 Task: Reply to email with the signature Brenda Cooper with the subject 'Happy birthday' from softage.1@softage.net with the message 'Can you provide an update on the status of the customer service improvement project?'
Action: Mouse moved to (1061, 268)
Screenshot: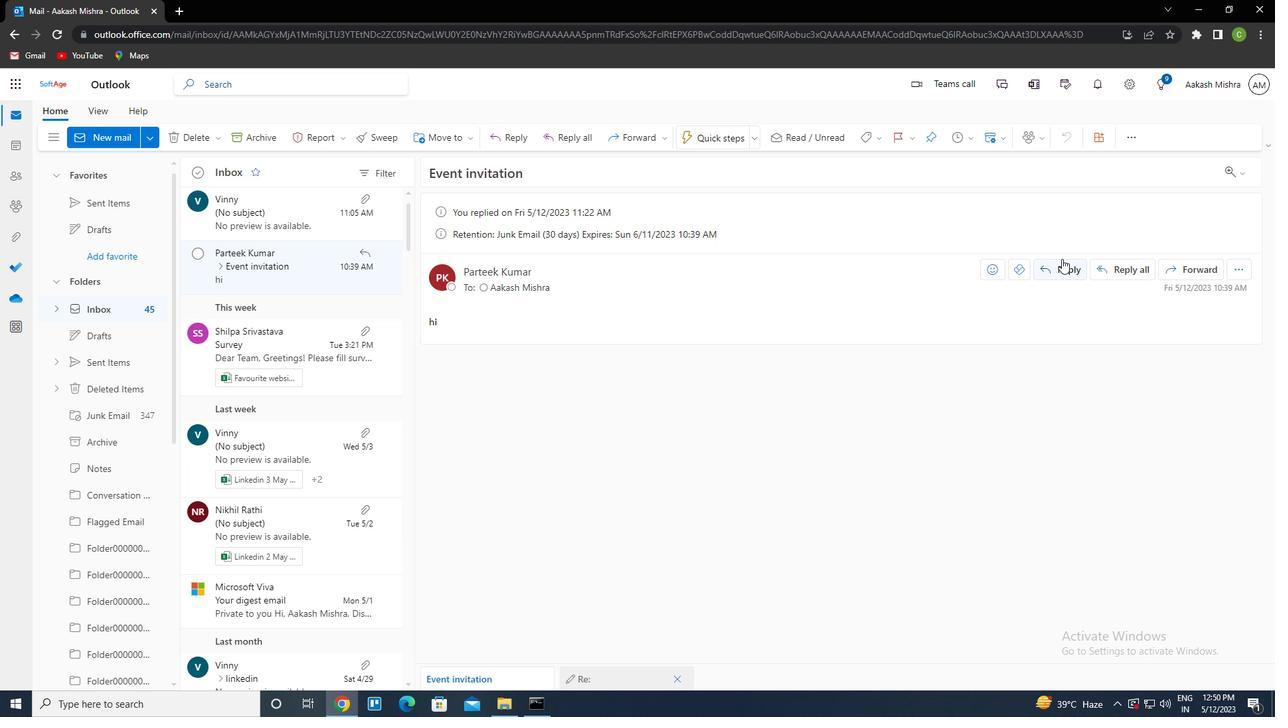 
Action: Mouse pressed left at (1061, 268)
Screenshot: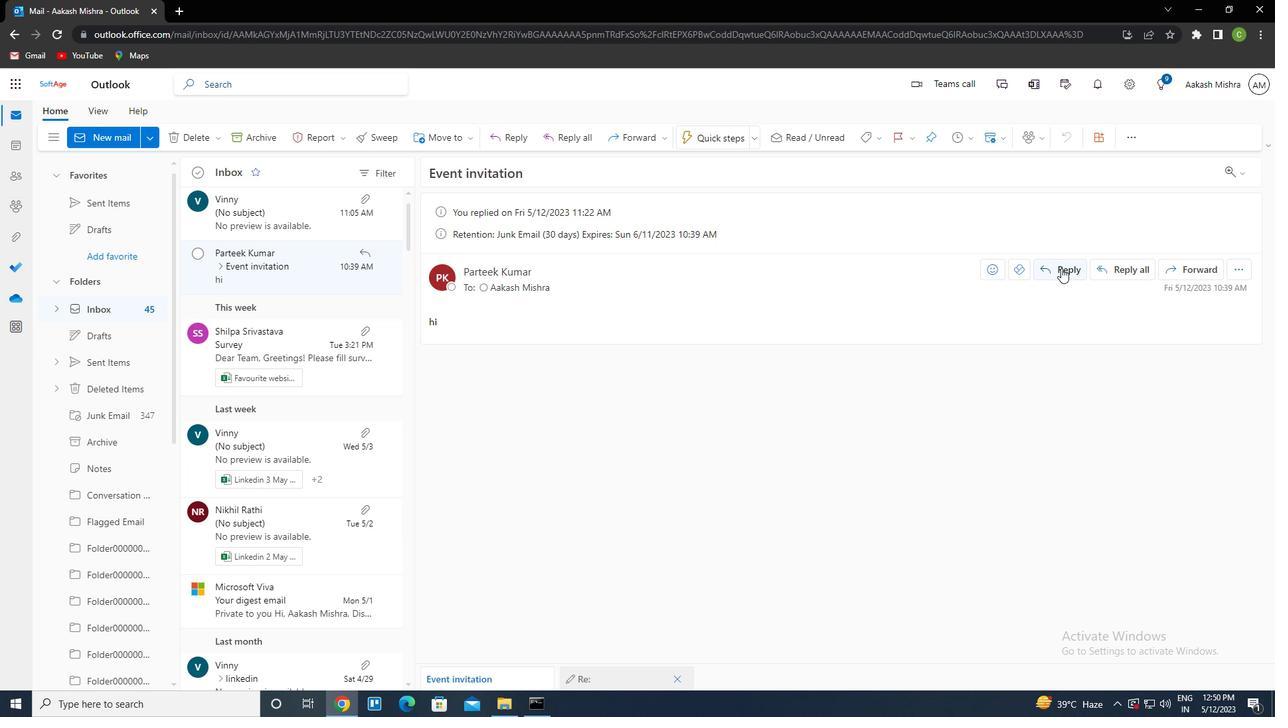 
Action: Mouse moved to (872, 142)
Screenshot: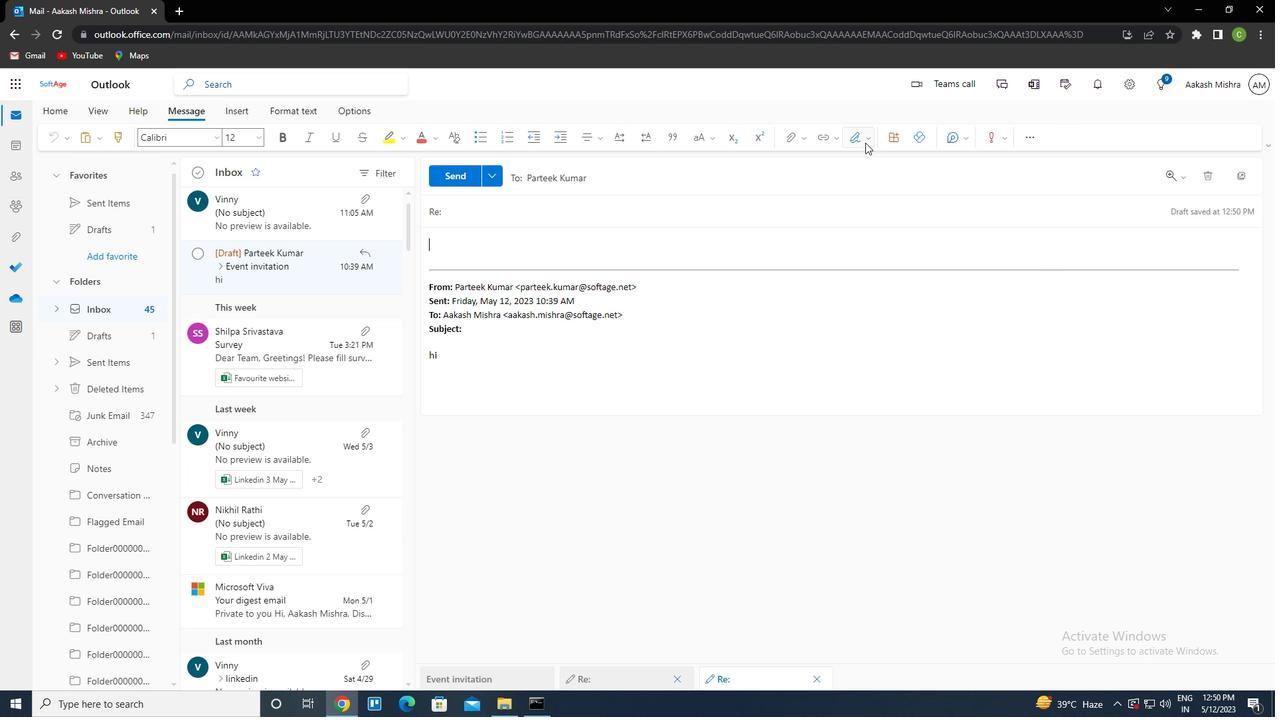 
Action: Mouse pressed left at (872, 142)
Screenshot: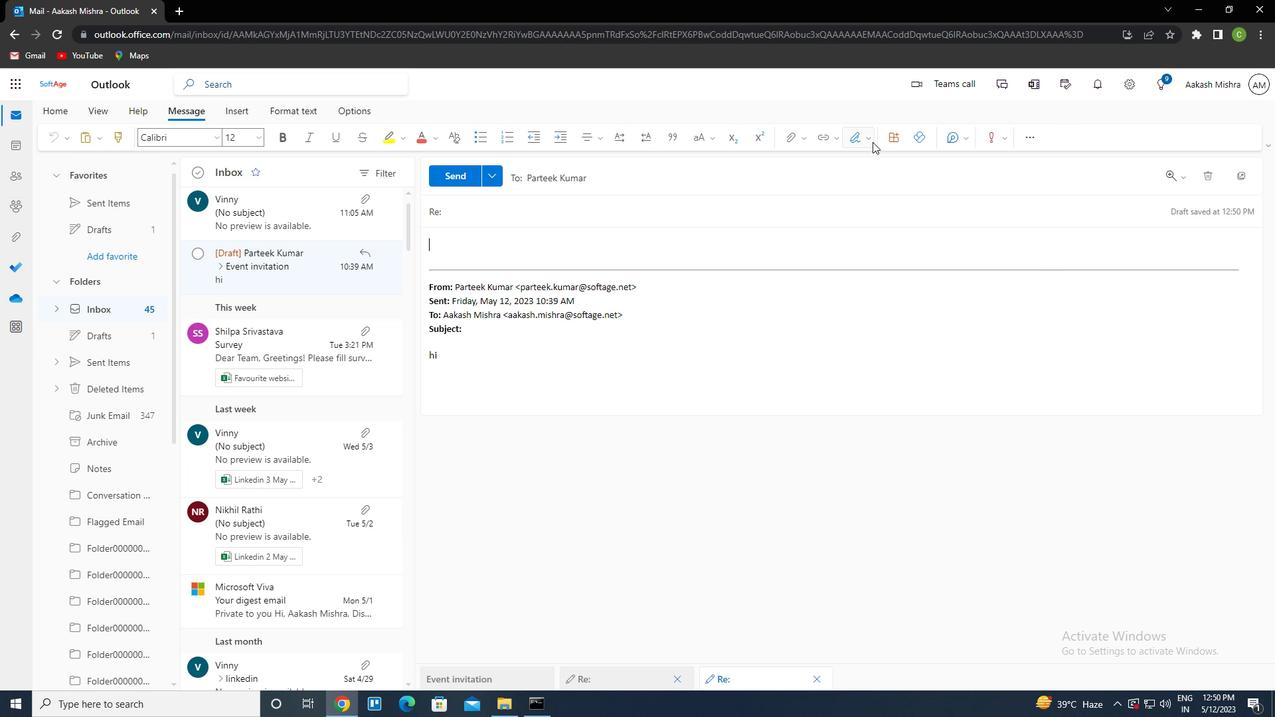 
Action: Mouse moved to (830, 625)
Screenshot: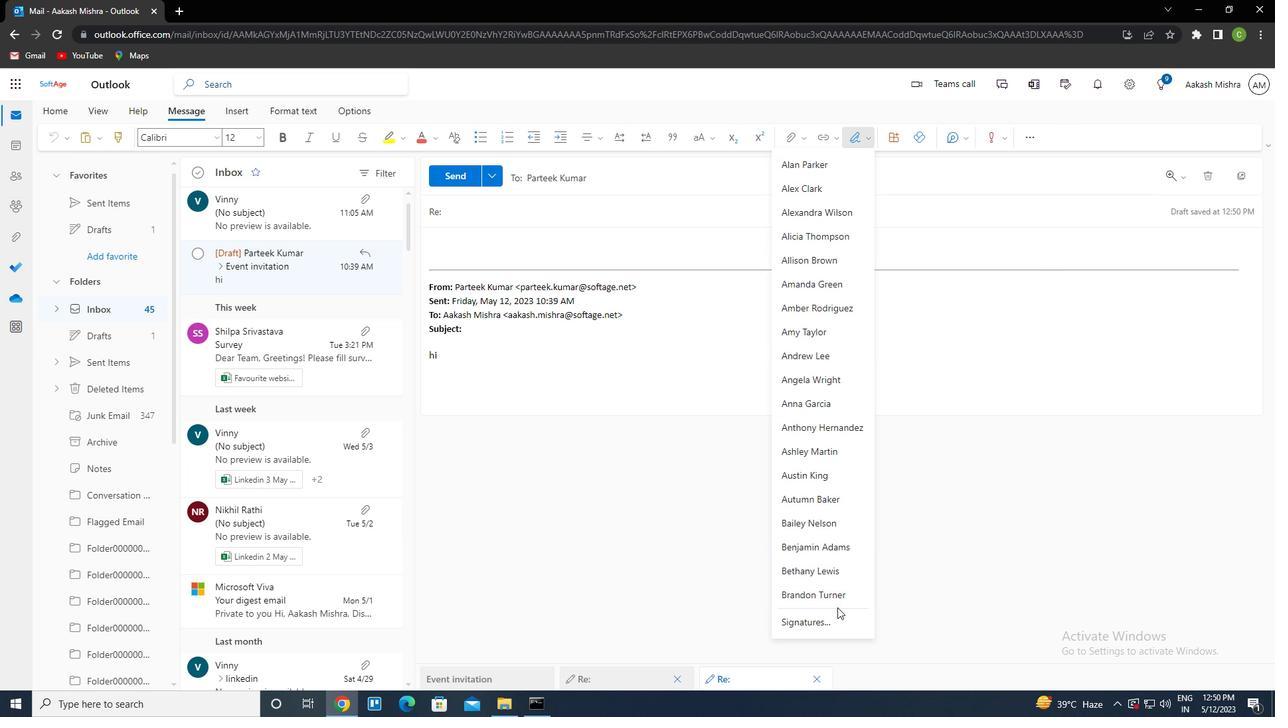 
Action: Mouse pressed left at (830, 625)
Screenshot: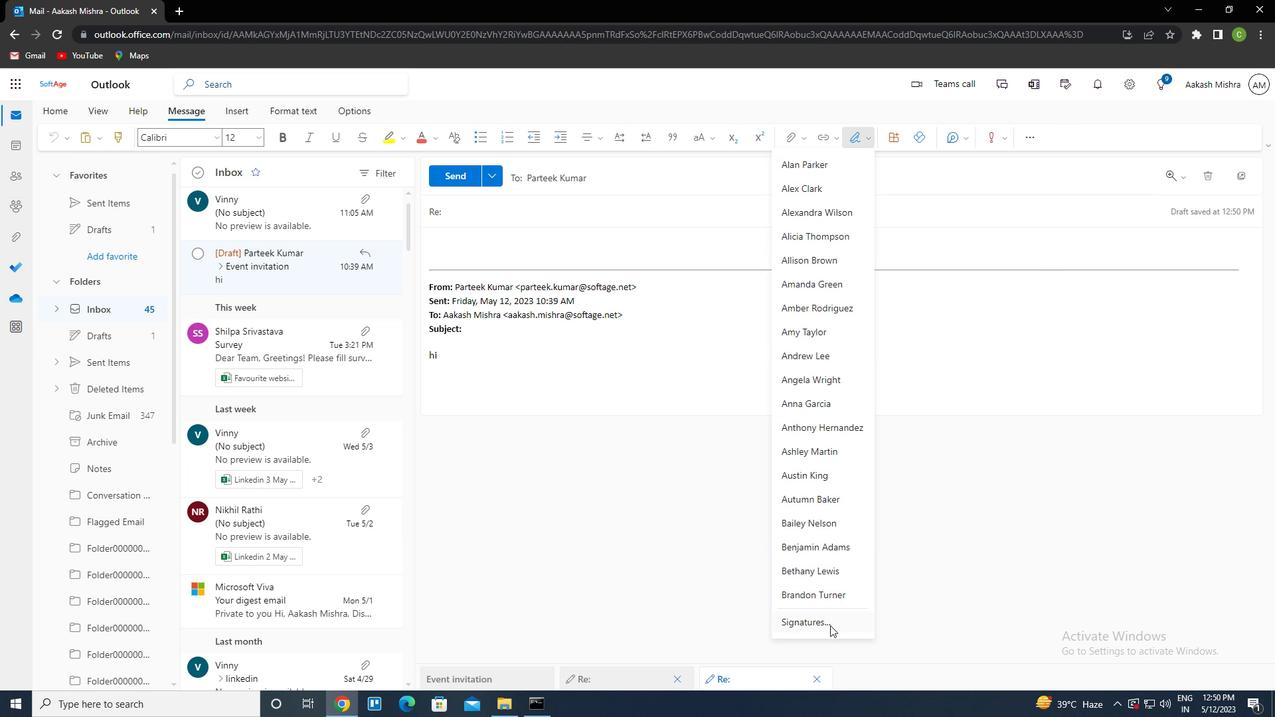 
Action: Mouse moved to (553, 223)
Screenshot: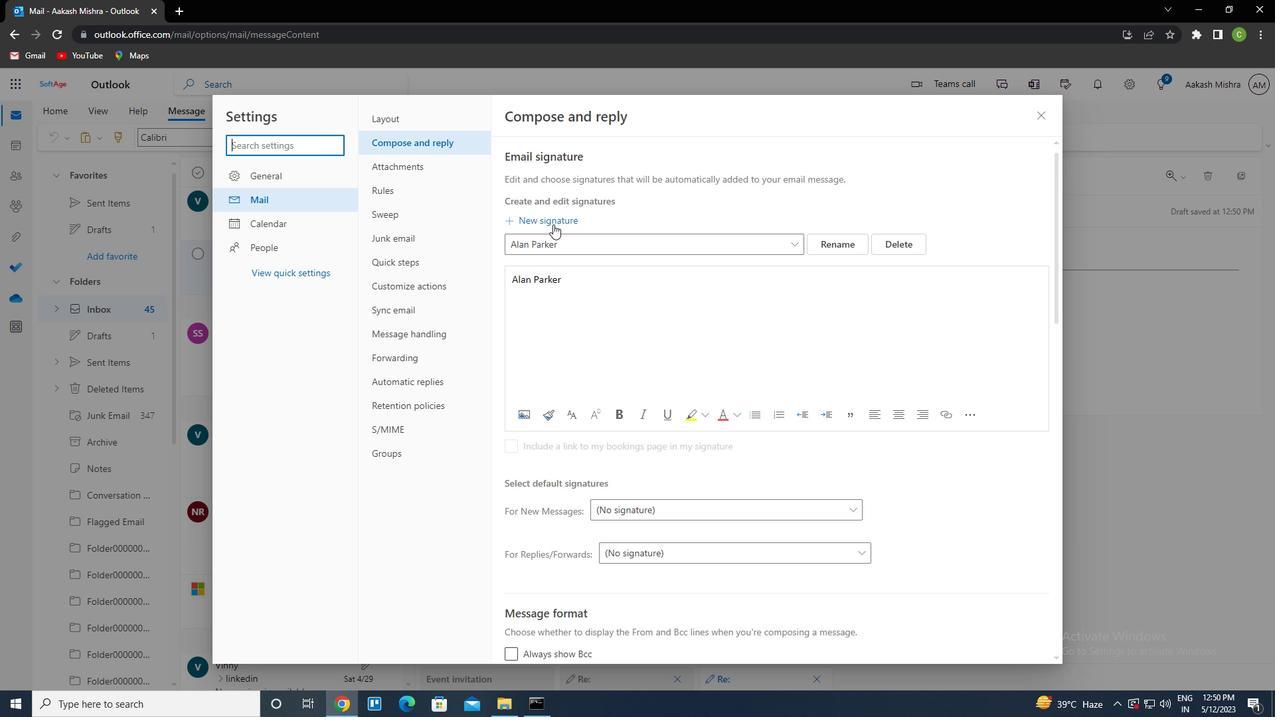 
Action: Mouse pressed left at (553, 223)
Screenshot: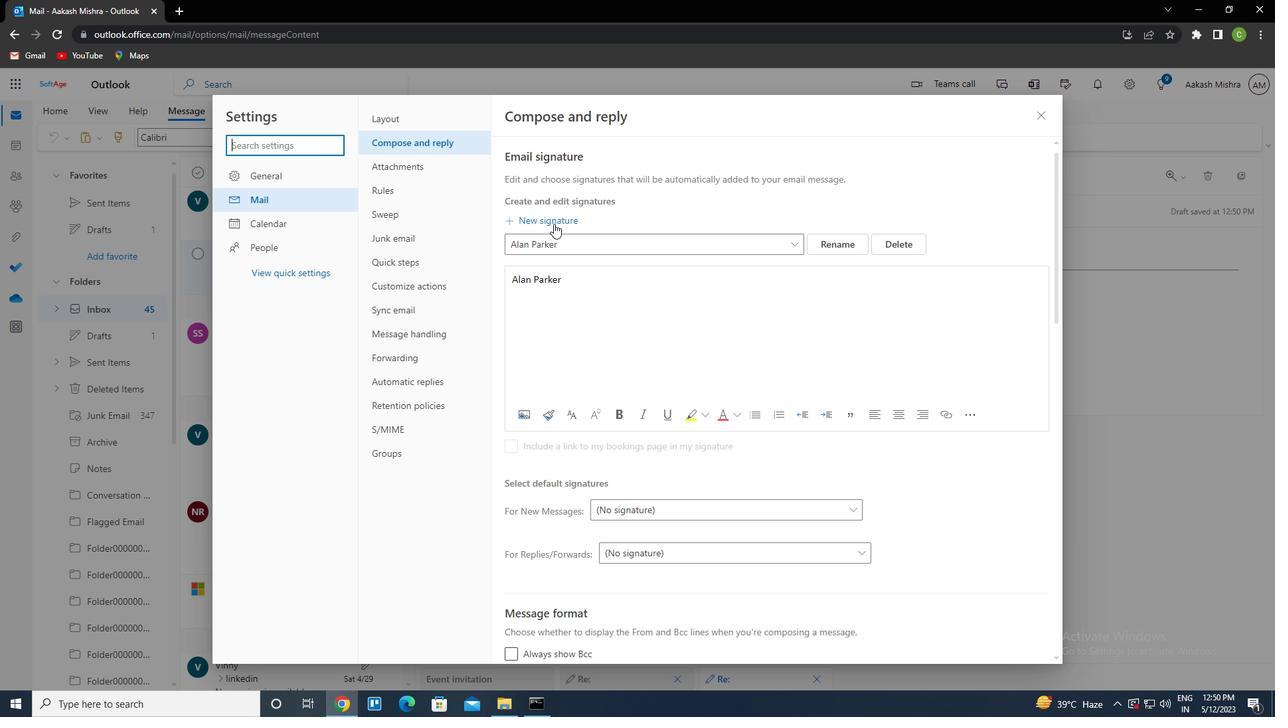 
Action: Mouse moved to (549, 246)
Screenshot: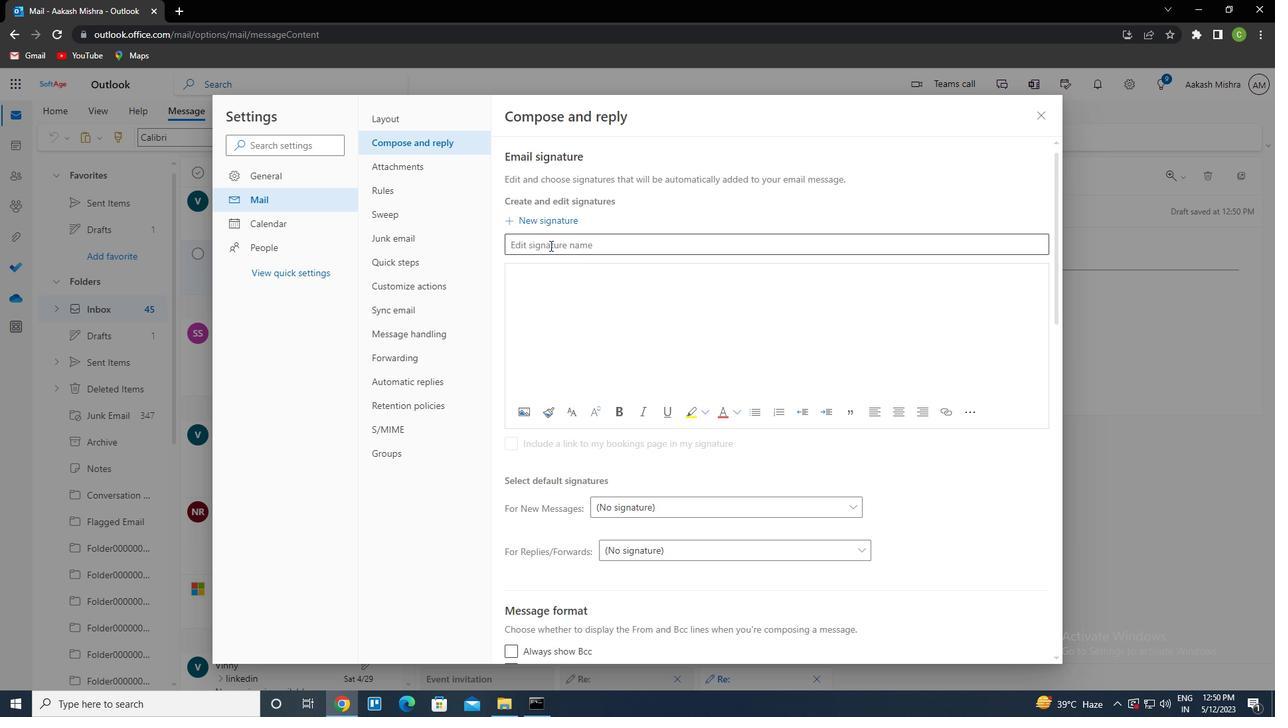 
Action: Mouse pressed left at (549, 246)
Screenshot: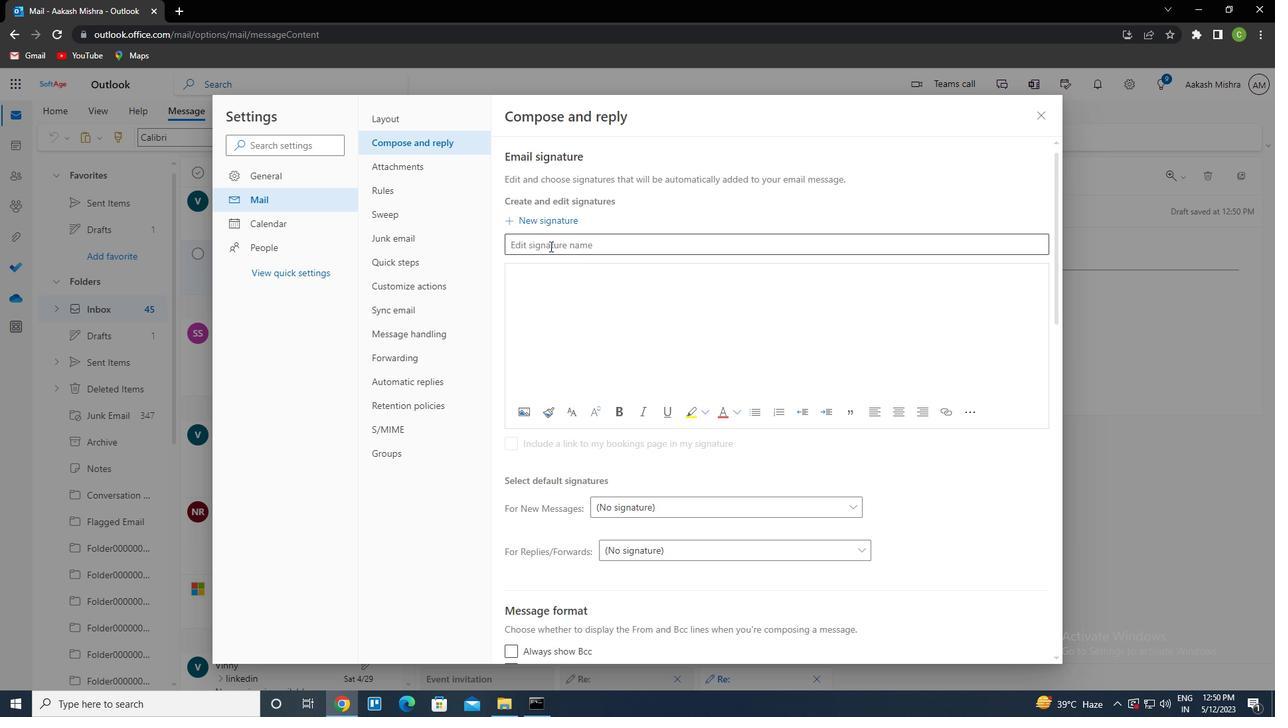 
Action: Key pressed <Key.shift>BRENDA<Key.space><Key.shift>COPPER
Screenshot: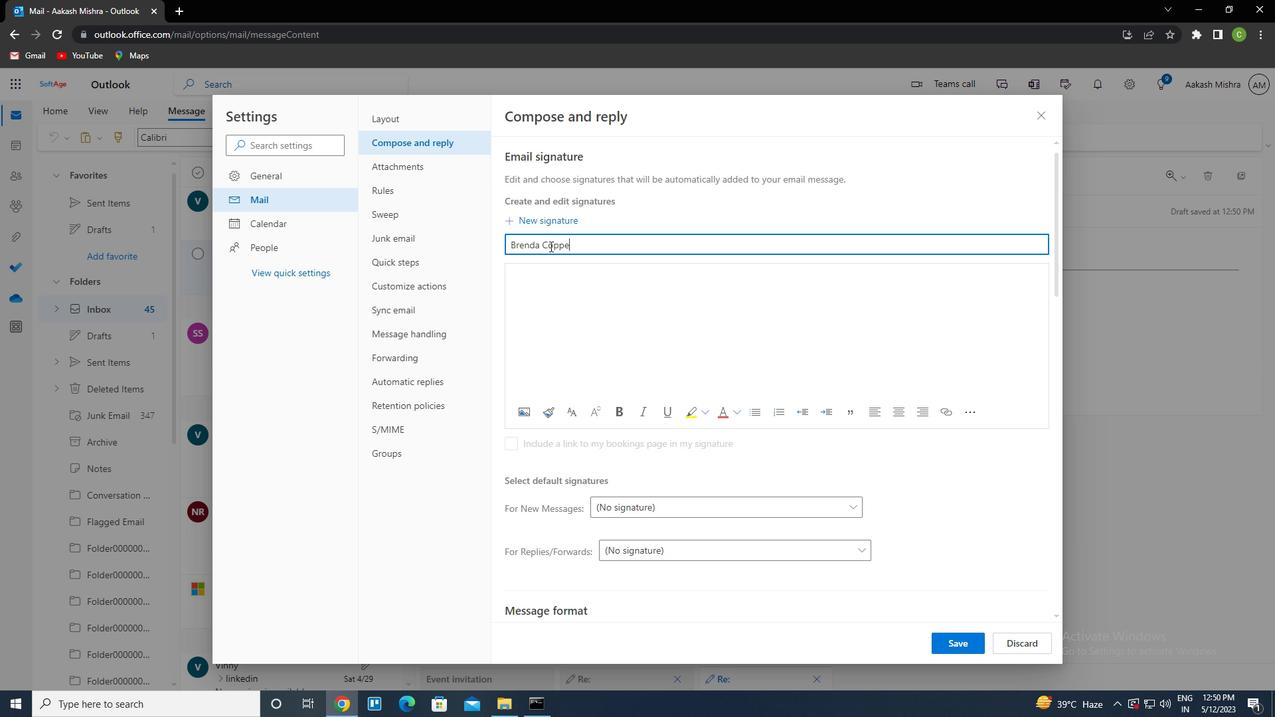 
Action: Mouse moved to (552, 283)
Screenshot: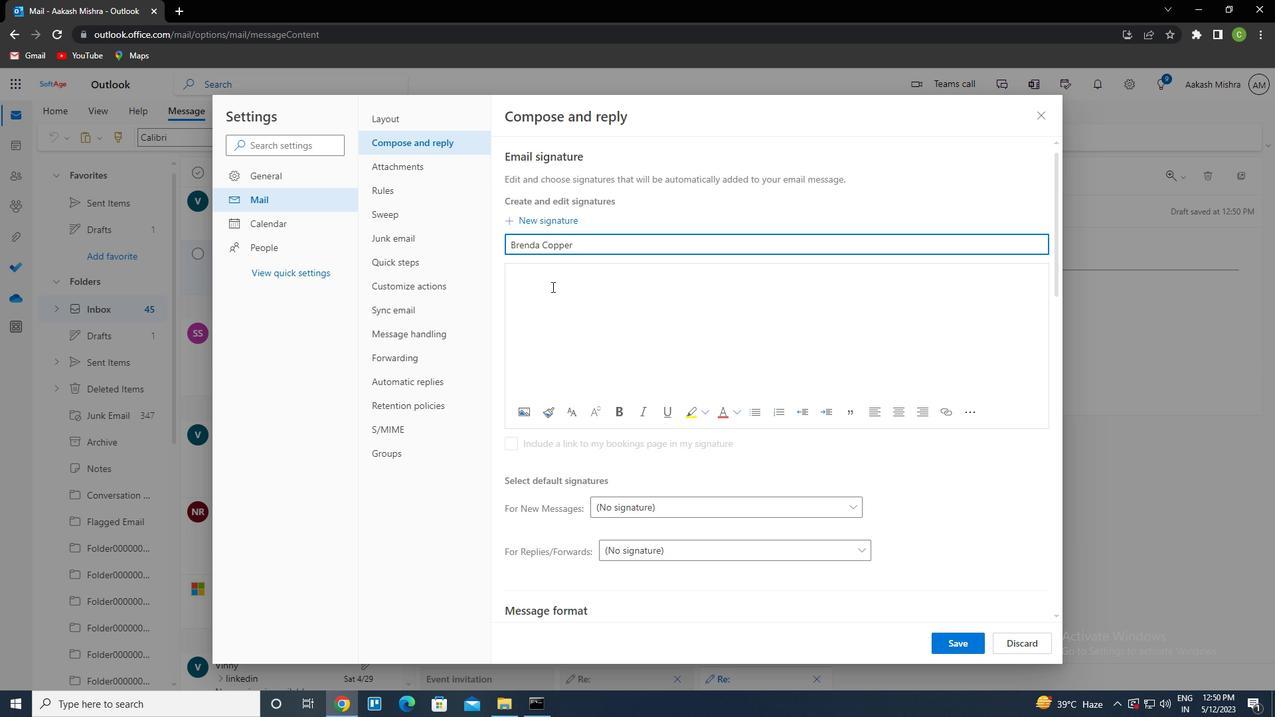 
Action: Key pressed ctrl+Actrl+C
Screenshot: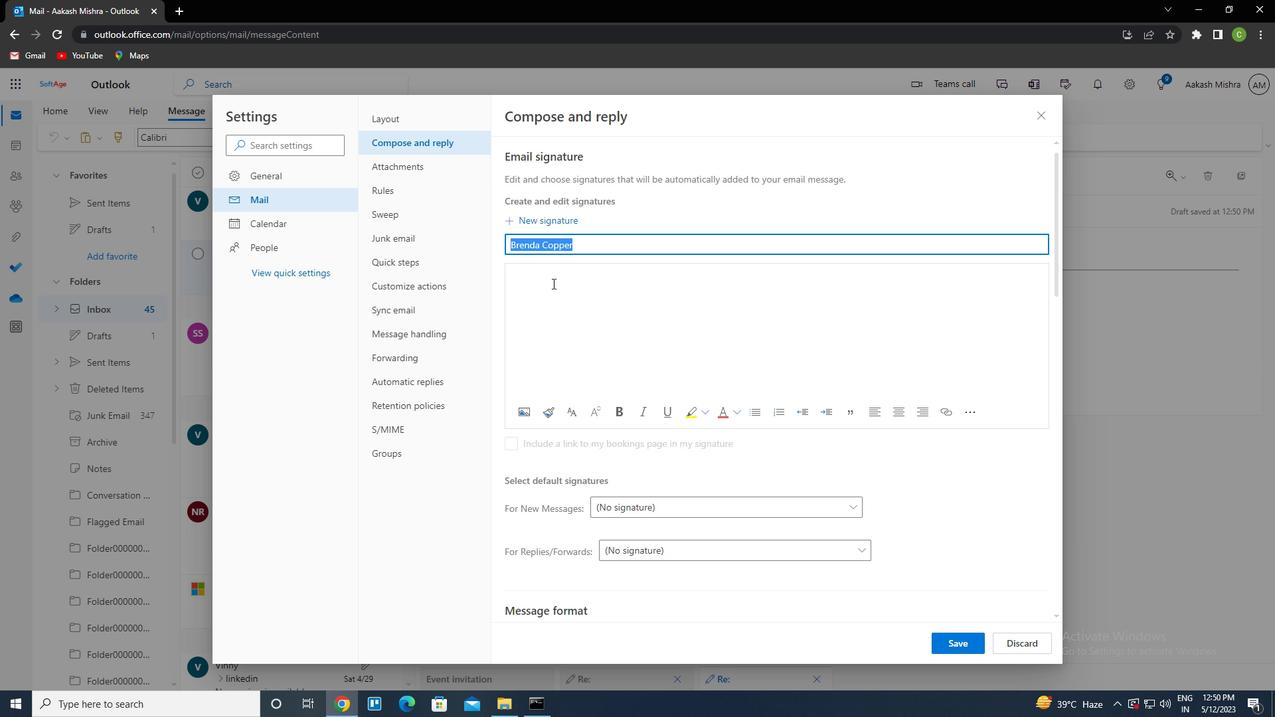 
Action: Mouse moved to (559, 300)
Screenshot: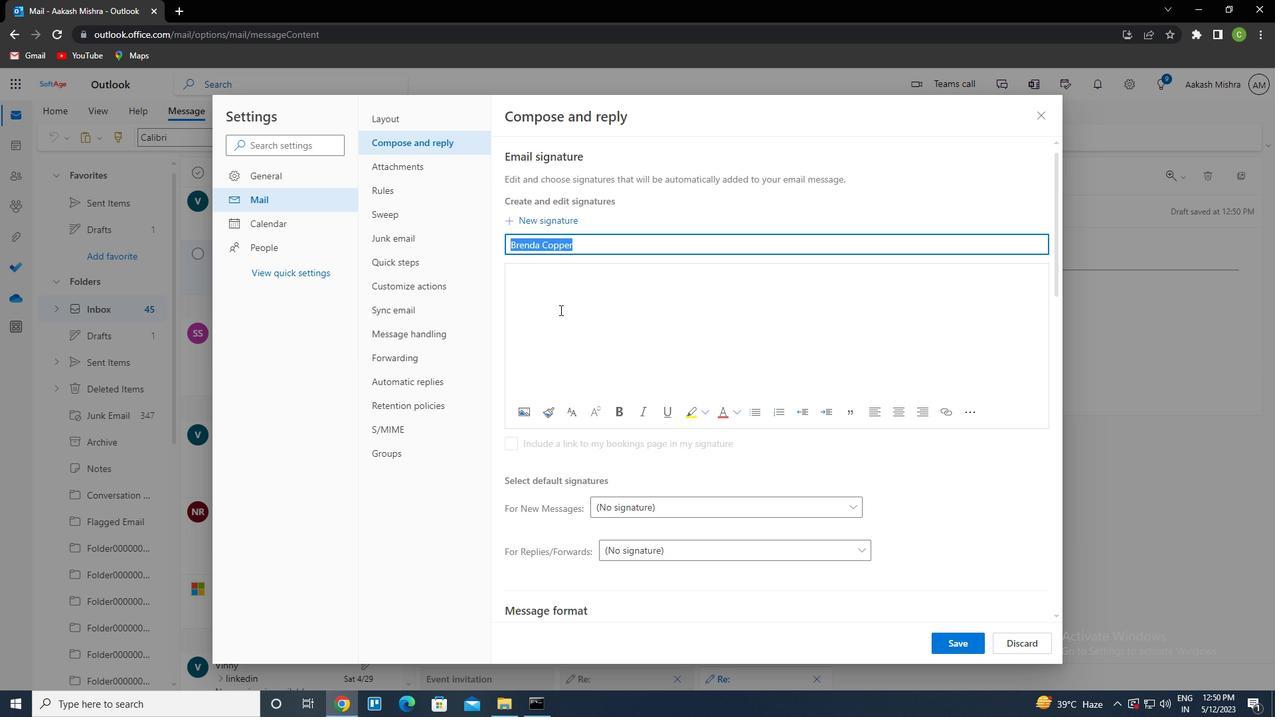 
Action: Mouse pressed left at (559, 300)
Screenshot: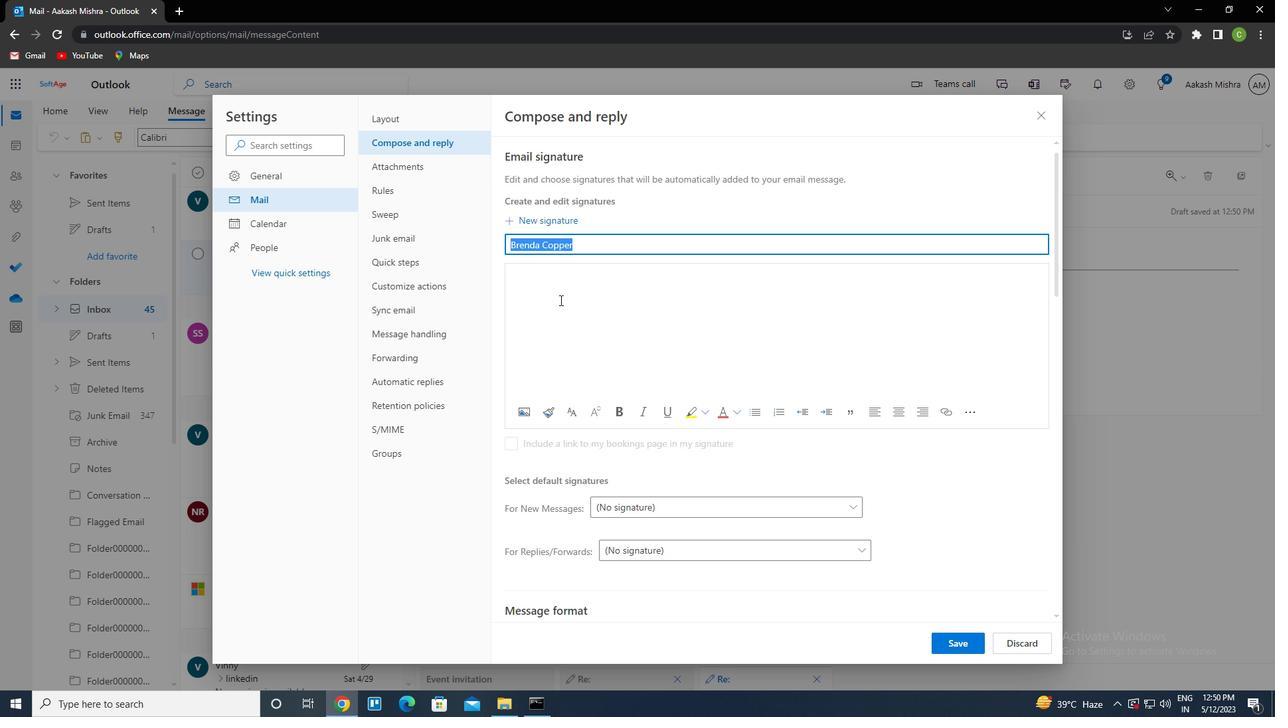
Action: Key pressed ctrl+V
Screenshot: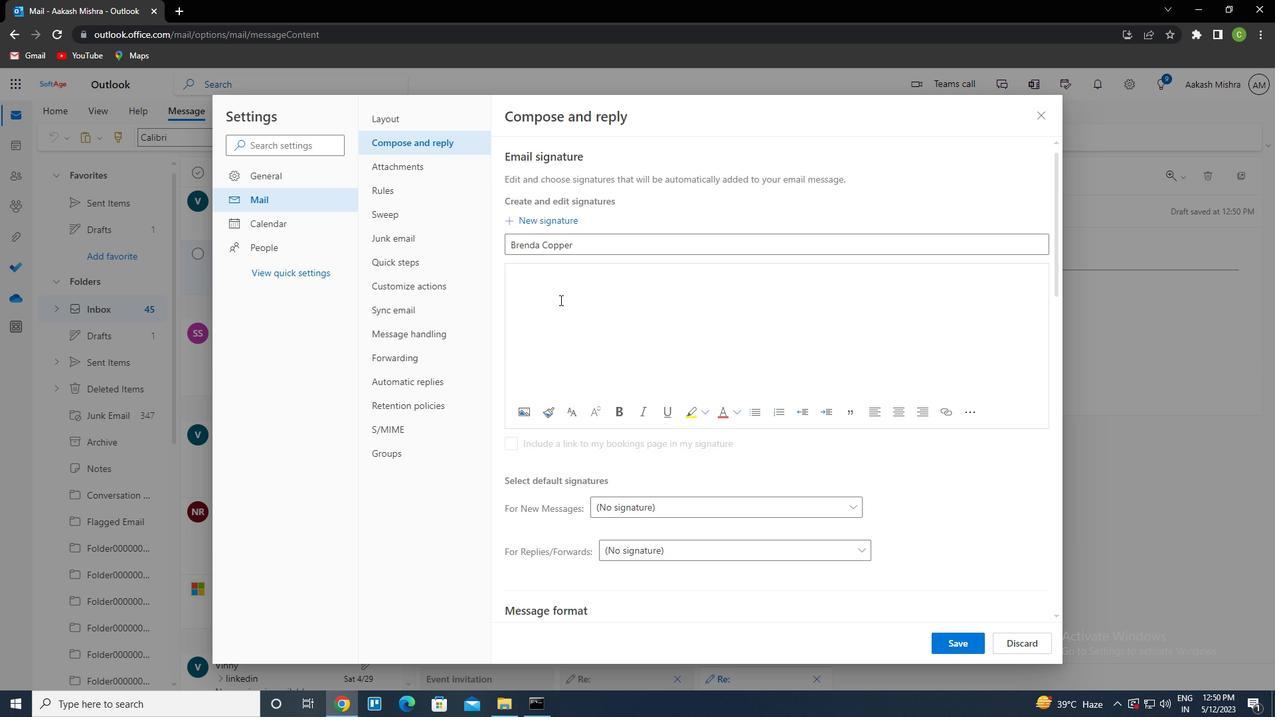 
Action: Mouse moved to (961, 644)
Screenshot: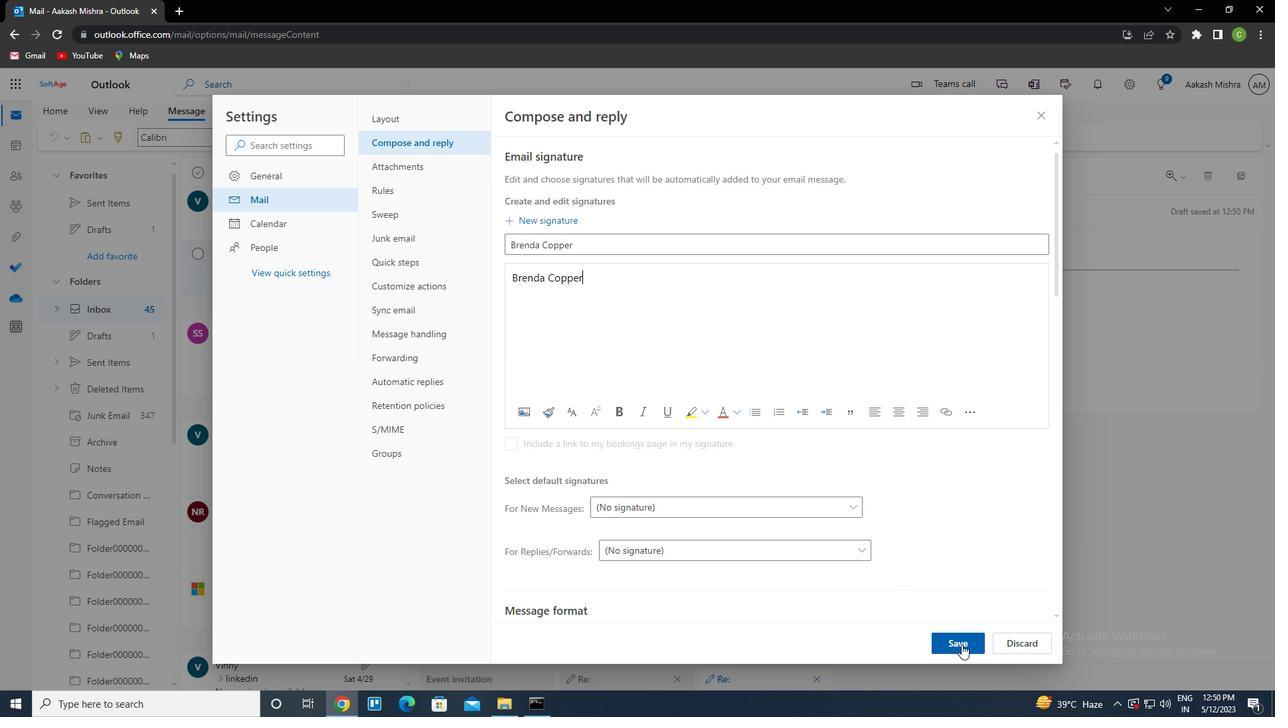 
Action: Mouse pressed left at (961, 644)
Screenshot: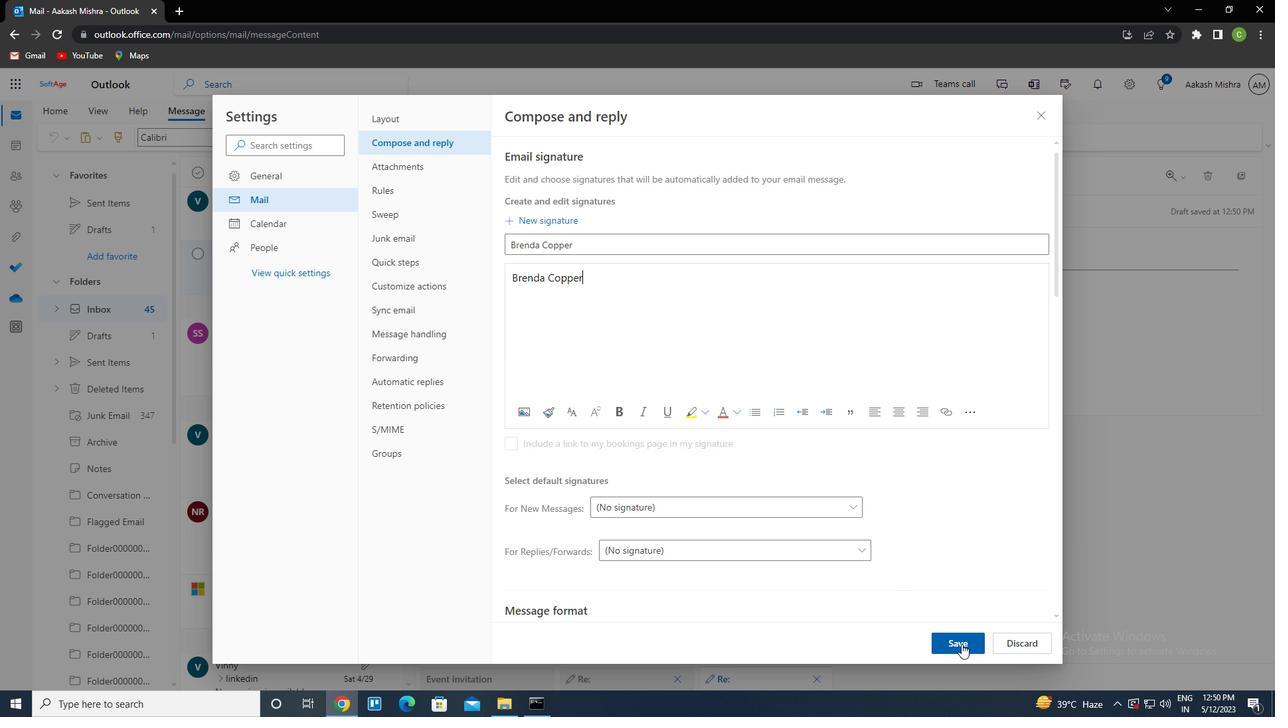 
Action: Mouse moved to (1121, 300)
Screenshot: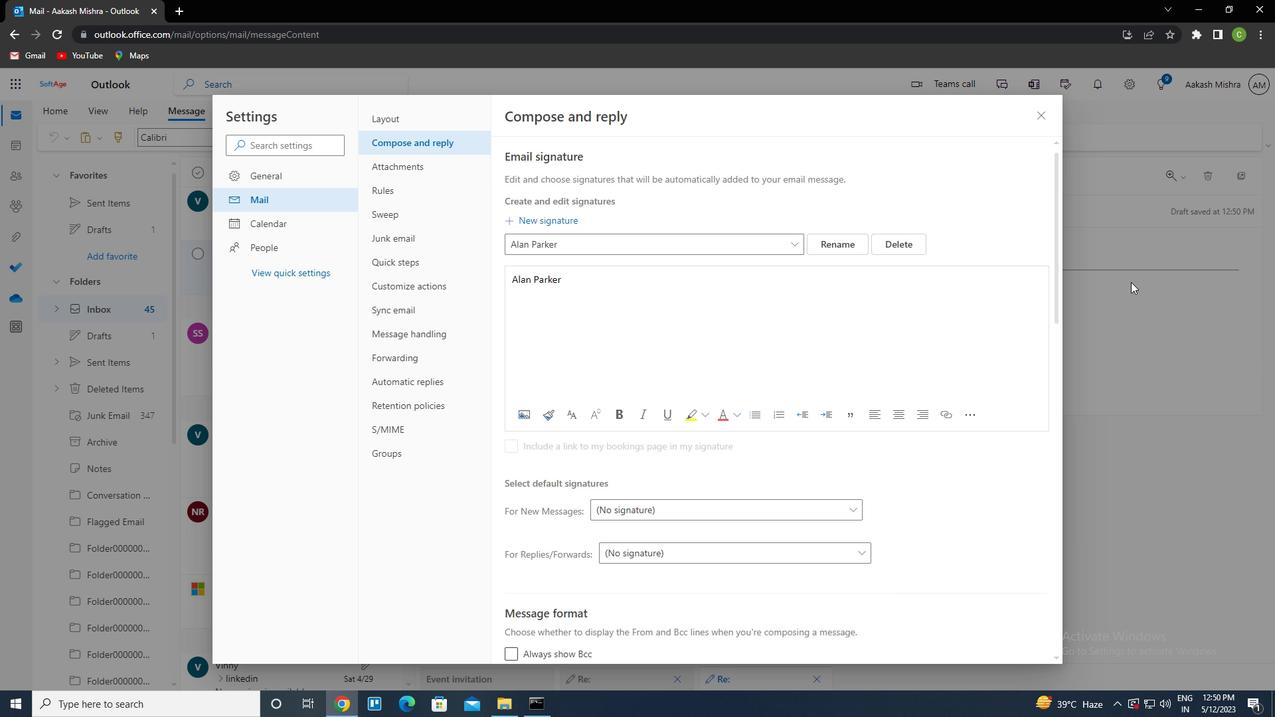 
Action: Mouse pressed left at (1121, 300)
Screenshot: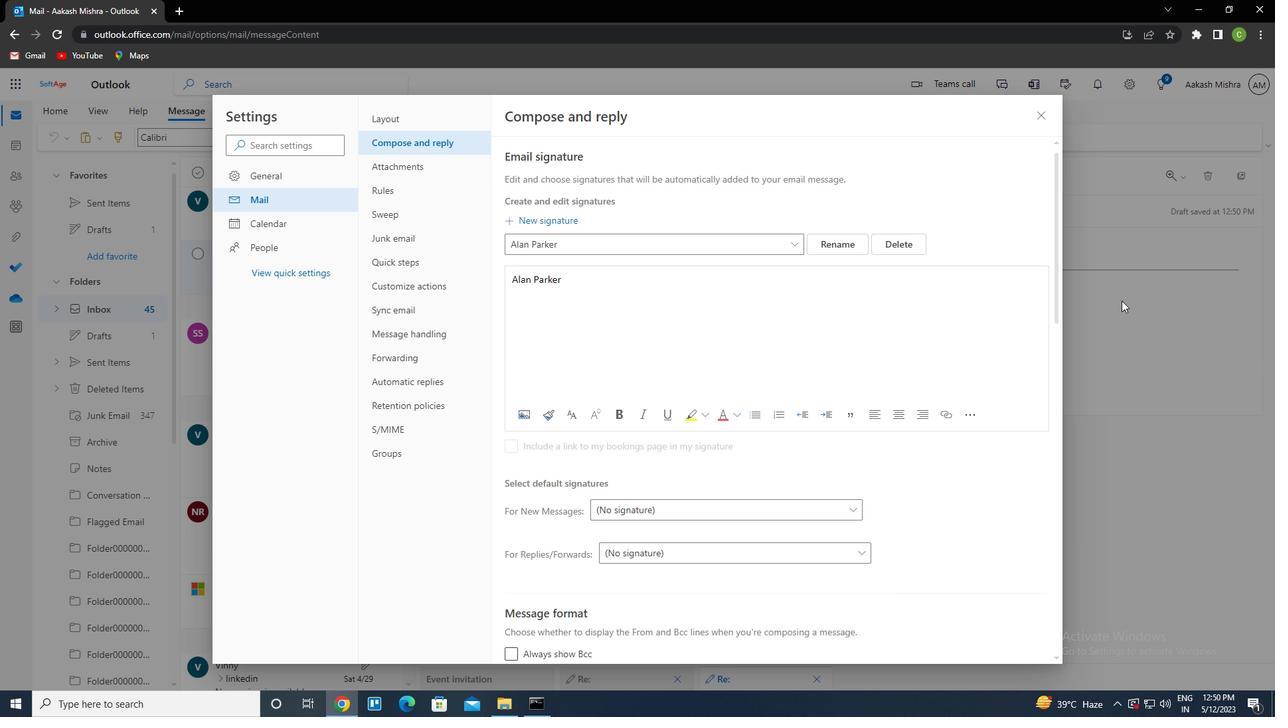 
Action: Mouse moved to (460, 261)
Screenshot: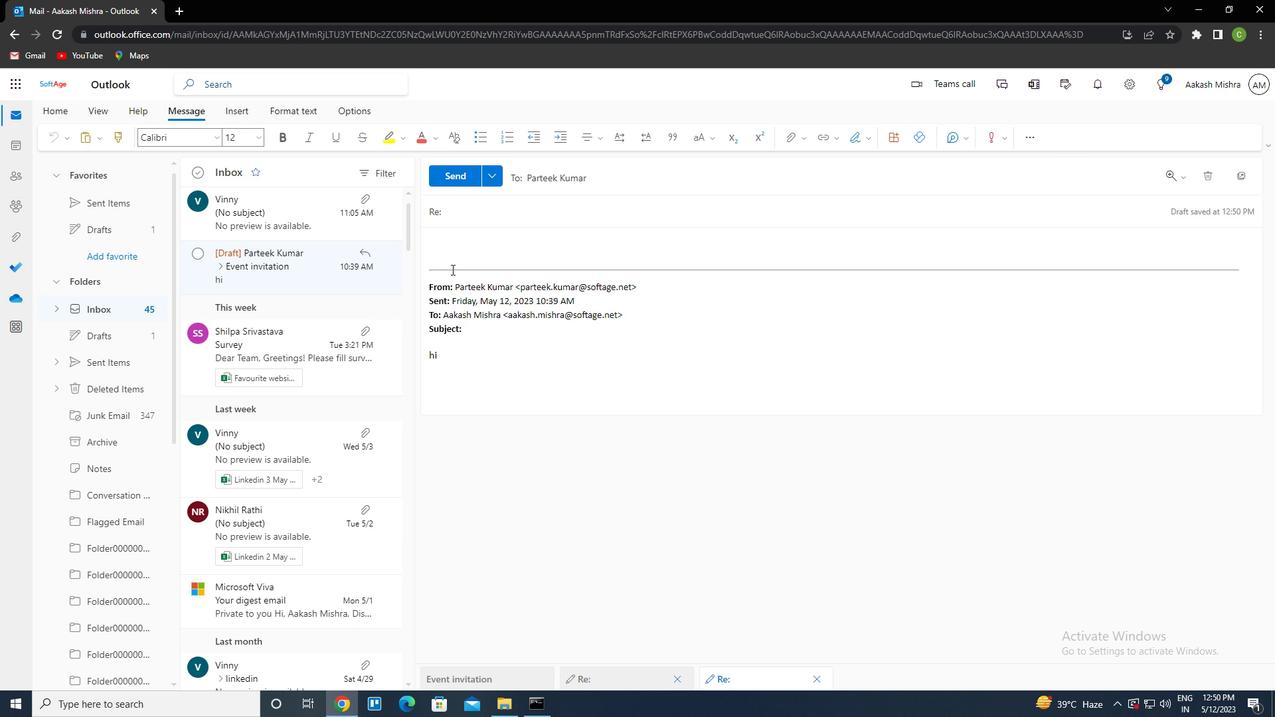 
Action: Mouse pressed left at (460, 261)
Screenshot: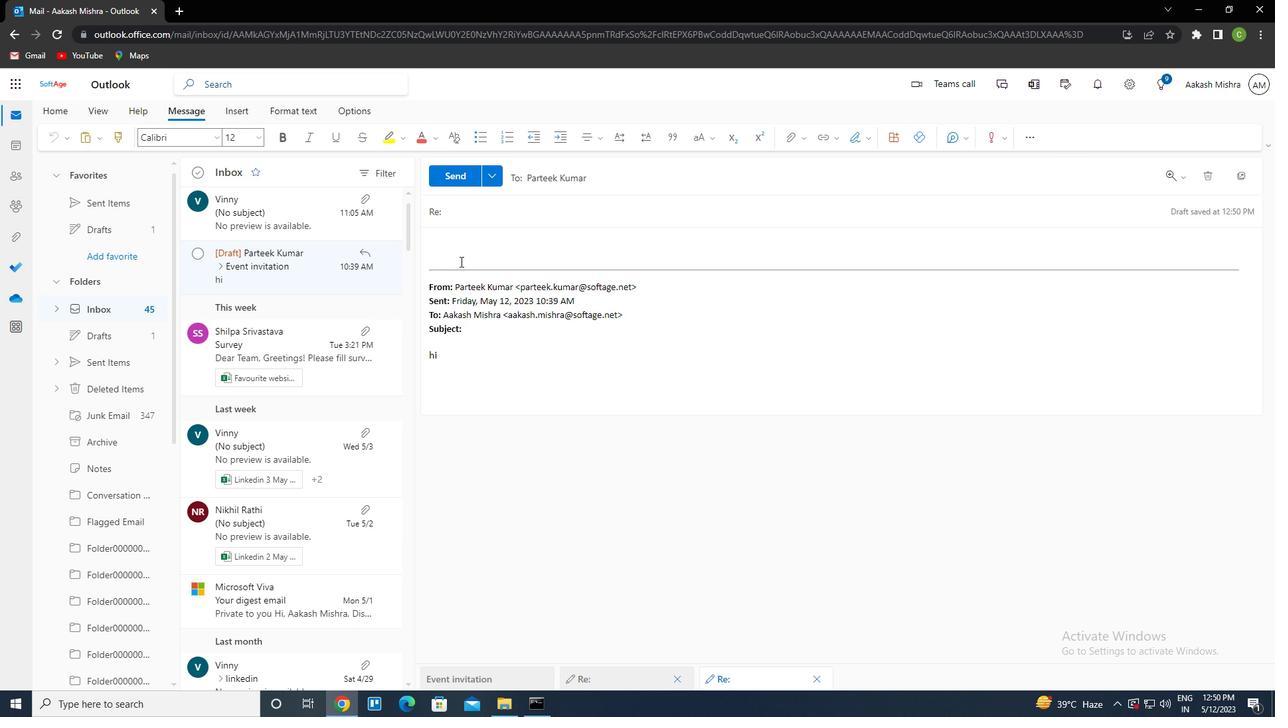 
Action: Key pressed ctrl+V
Screenshot: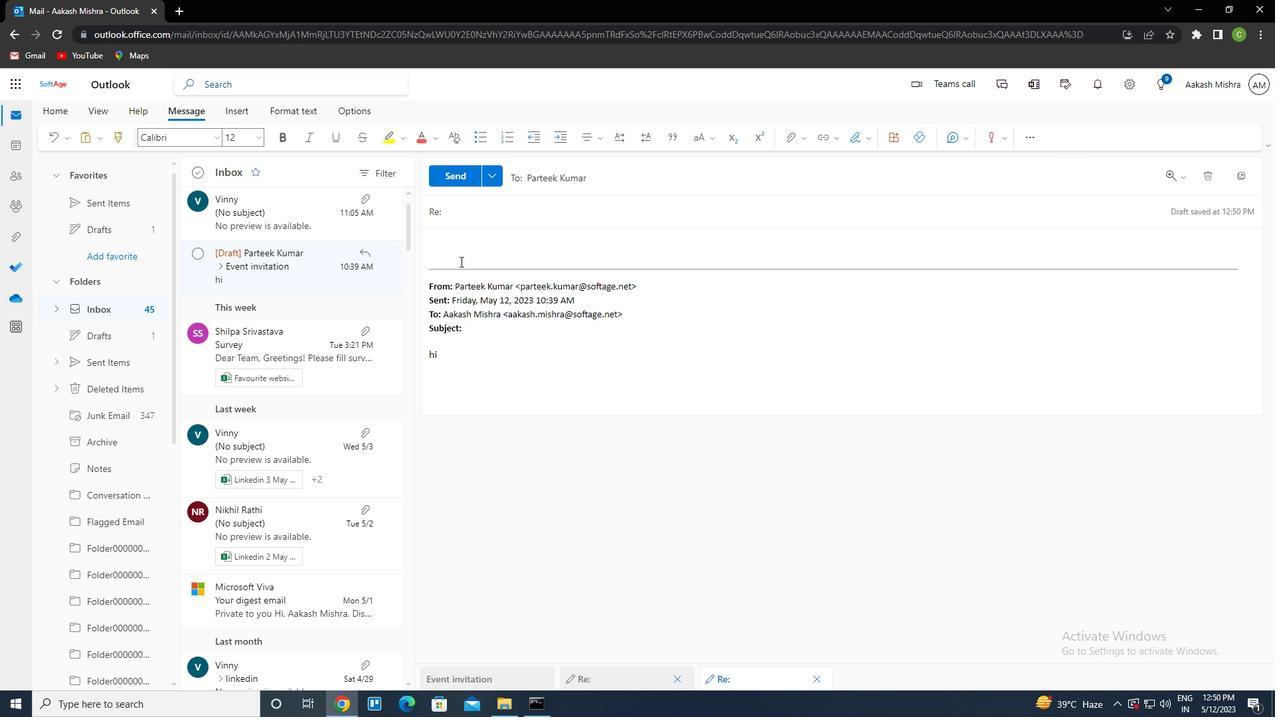 
Action: Mouse moved to (462, 216)
Screenshot: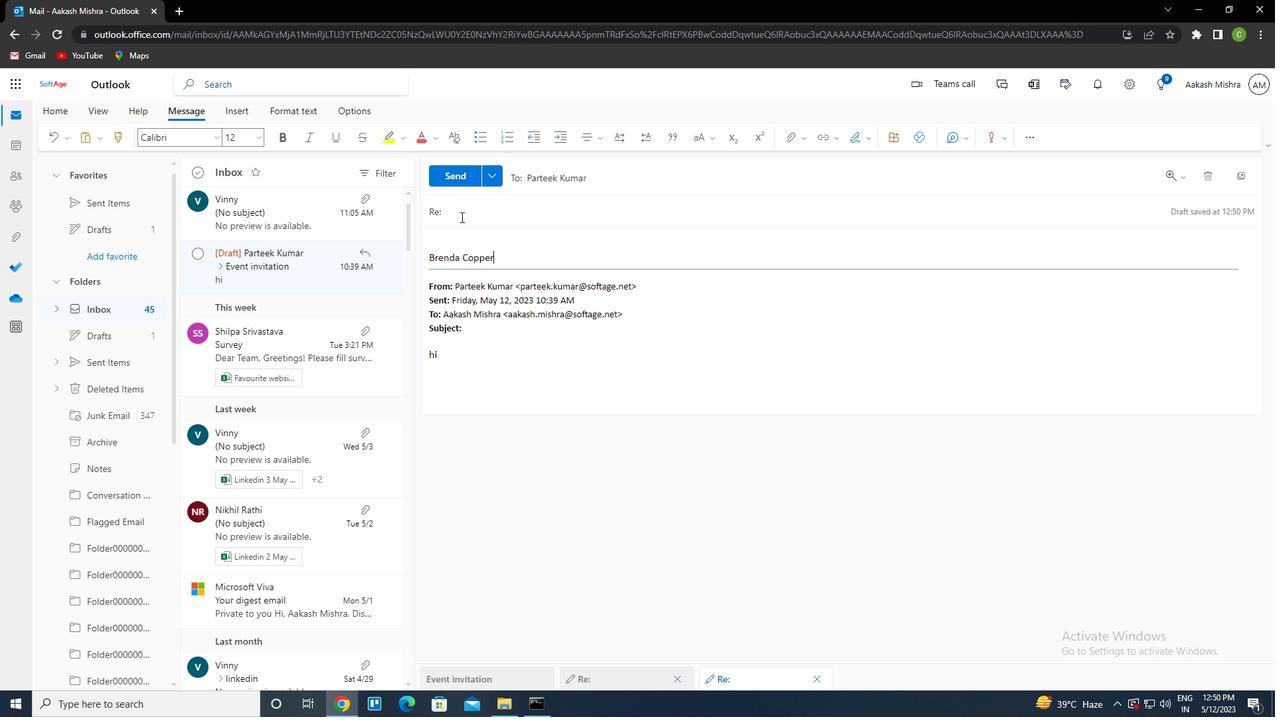 
Action: Mouse pressed left at (462, 216)
Screenshot: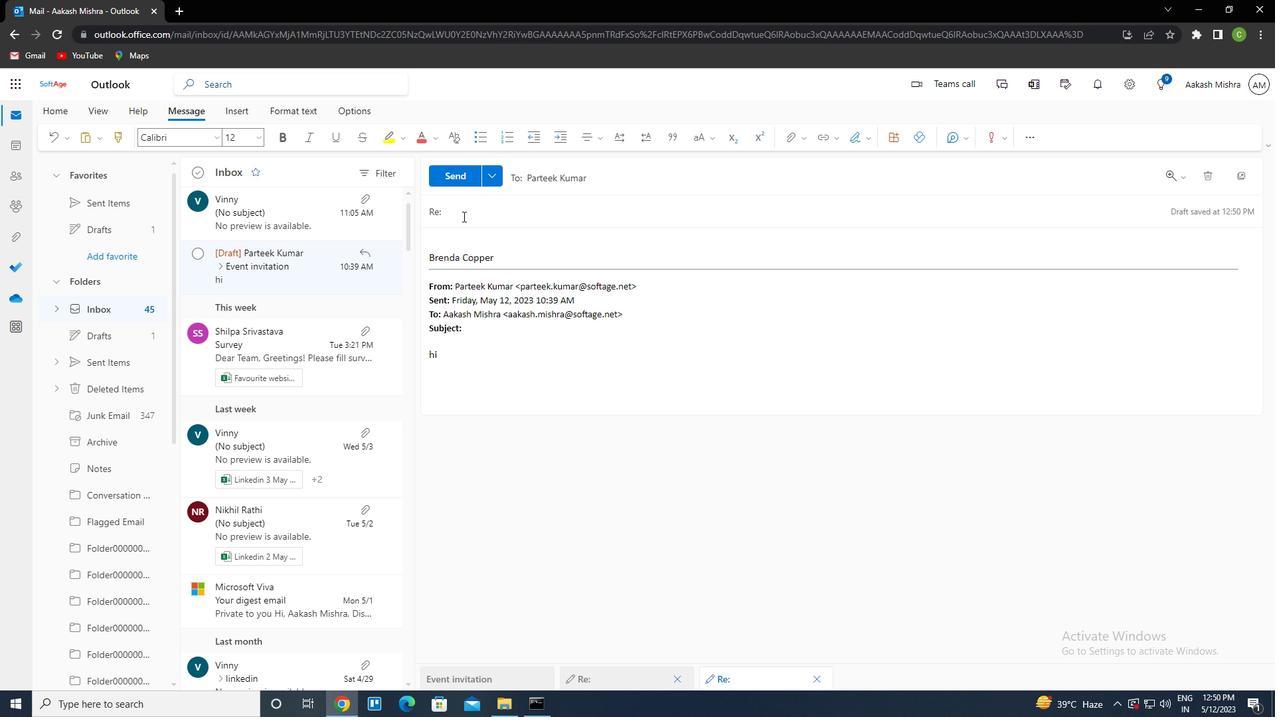 
Action: Key pressed <Key.shift>HAPPY<Key.space>BIRTHDAY<Key.space>
Screenshot: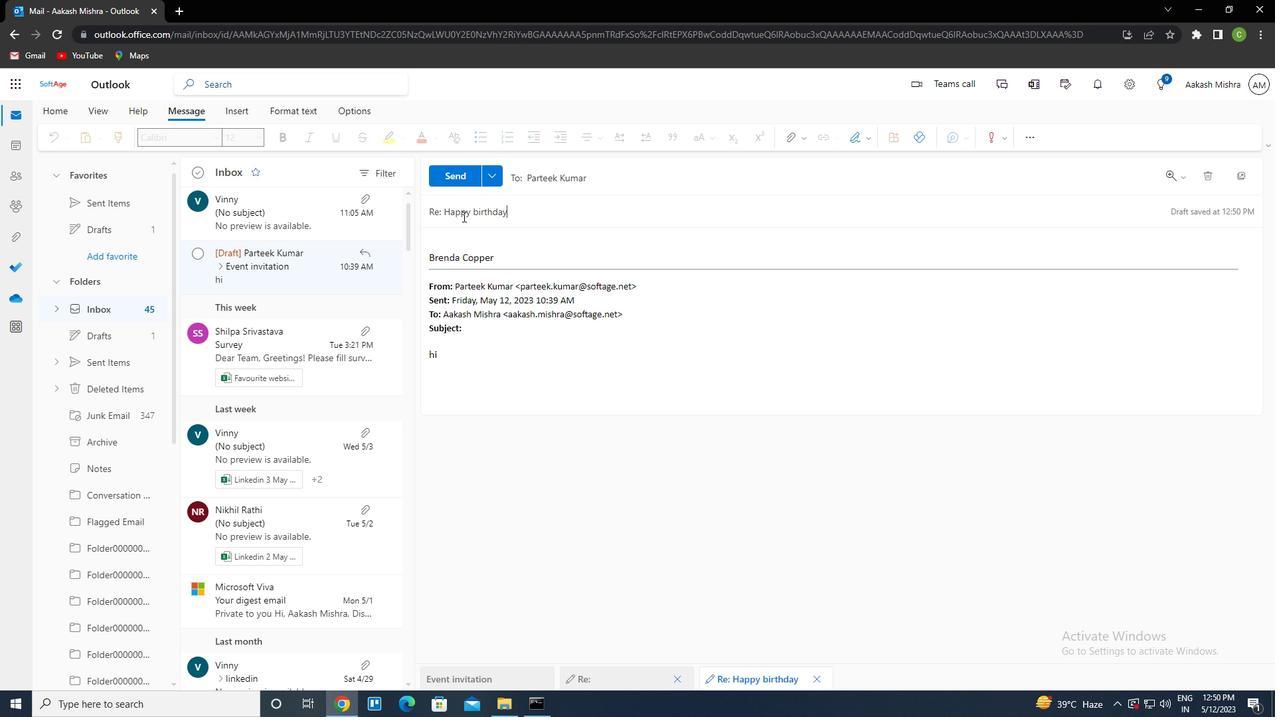 
Action: Mouse moved to (454, 242)
Screenshot: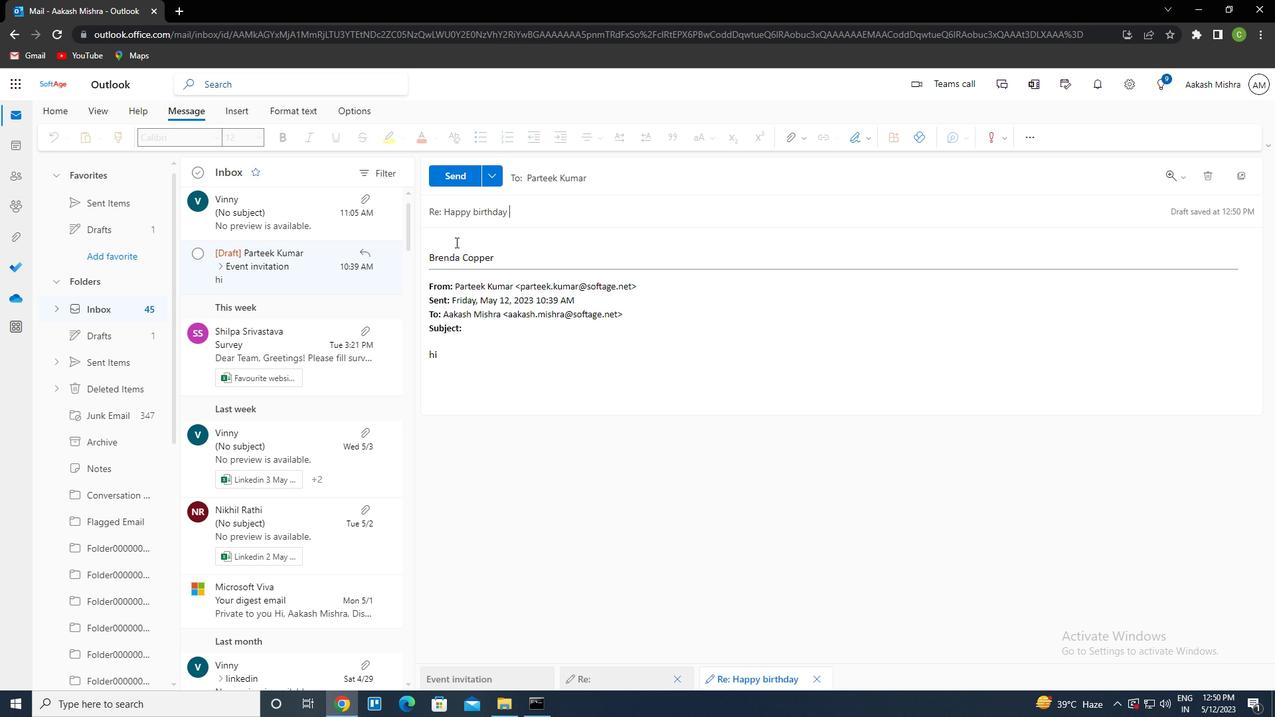
Action: Mouse pressed left at (454, 242)
Screenshot: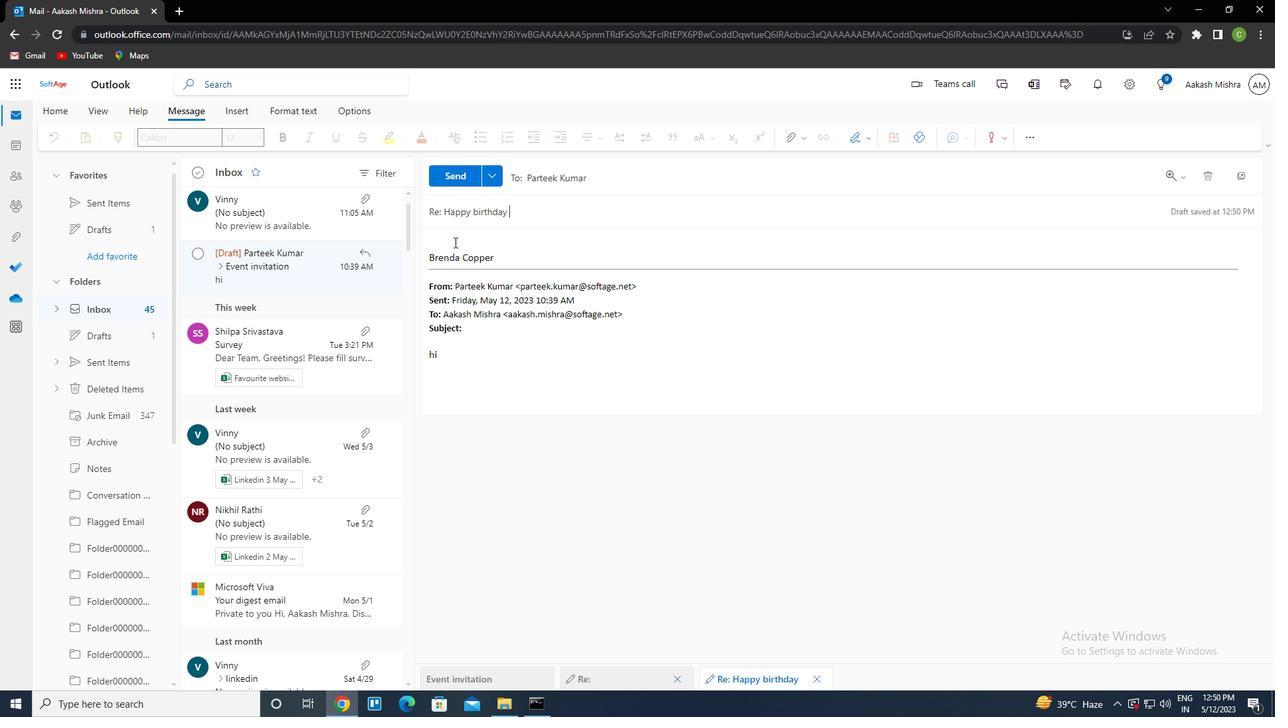 
Action: Key pressed <Key.shift>CAN<Key.space>YOU<Key.space>PROVIDE<Key.space>AN<Key.space>UPDATE<Key.space>ON<Key.space>THE<Key.space>STATUS<Key.space>OF<Key.space>THE<Key.space>CUSTOMER<Key.space>SERVICE<Key.space>IMPROV<Key.tab><Key.space>PROJECT<Key.shift><Key.shift><Key.shift><Key.shift><Key.shift><Key.shift><Key.shift><Key.shift><Key.shift><Key.shift><Key.shift><Key.shift><Key.shift><Key.shift><Key.shift><Key.shift>?
Screenshot: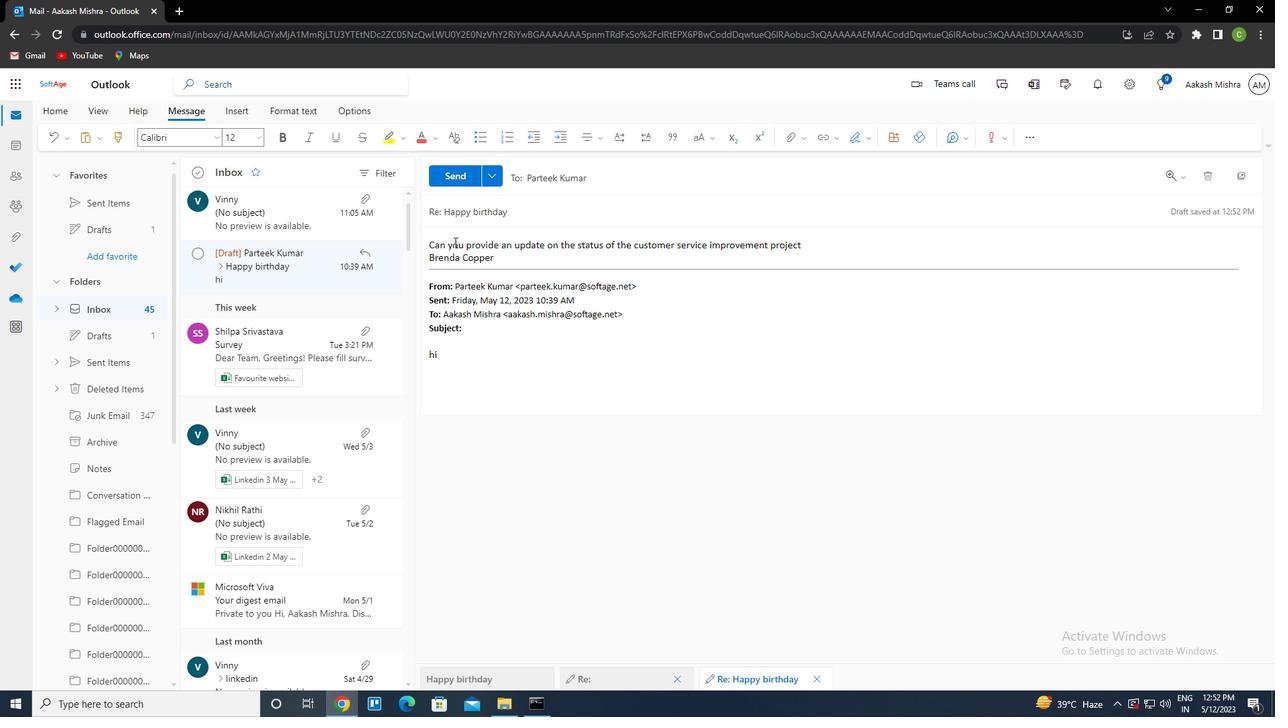 
Action: Mouse moved to (445, 176)
Screenshot: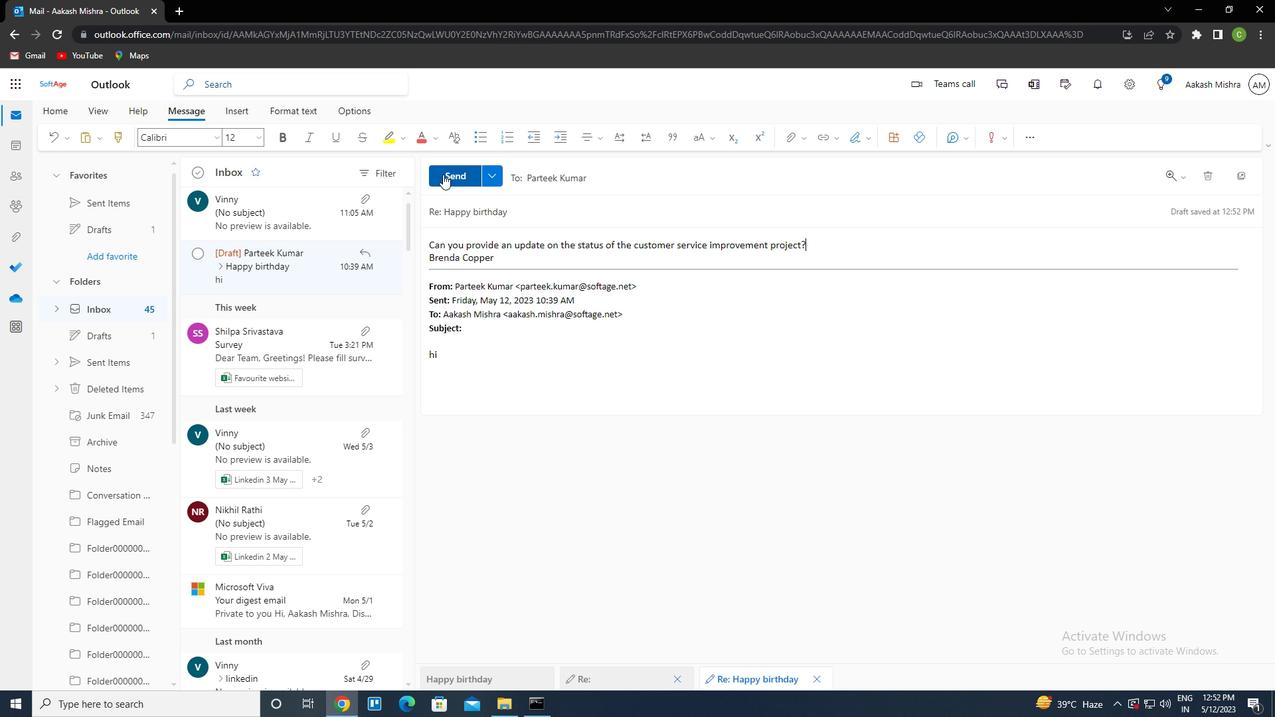 
Action: Mouse pressed left at (445, 176)
Screenshot: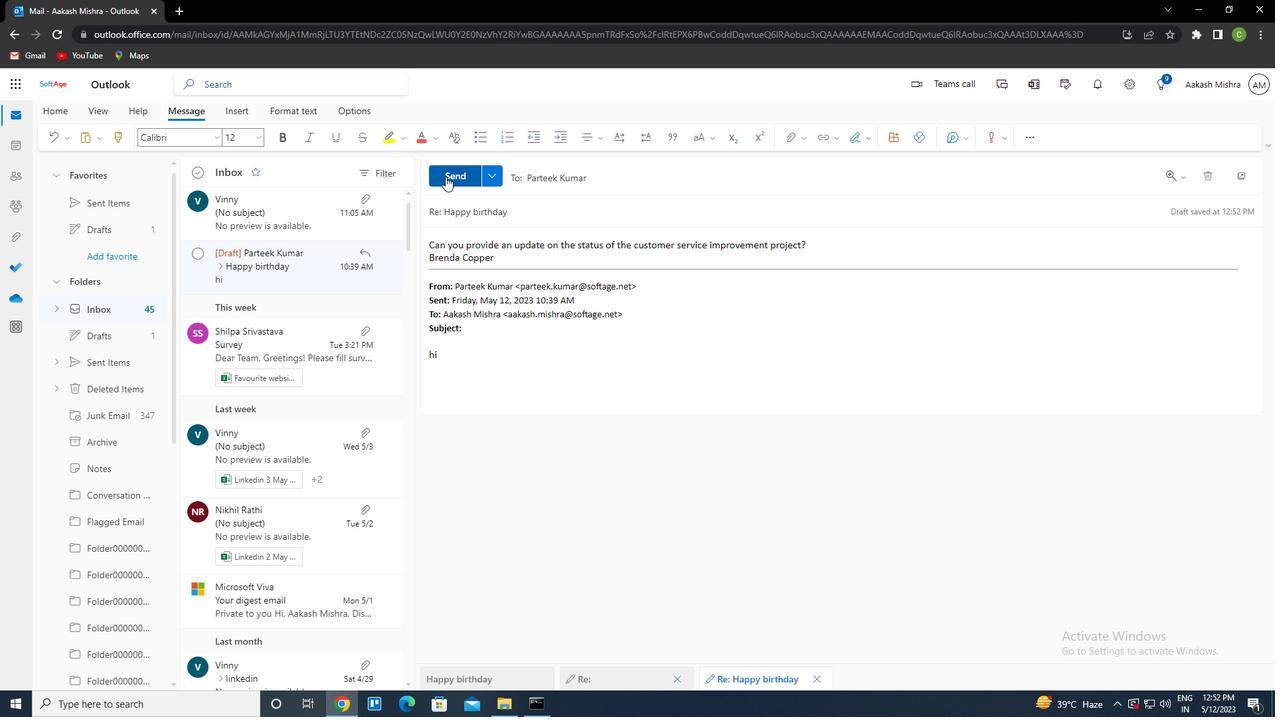 
